 Task: Show available start times in increments of 30 minutes.
Action: Mouse moved to (182, 343)
Screenshot: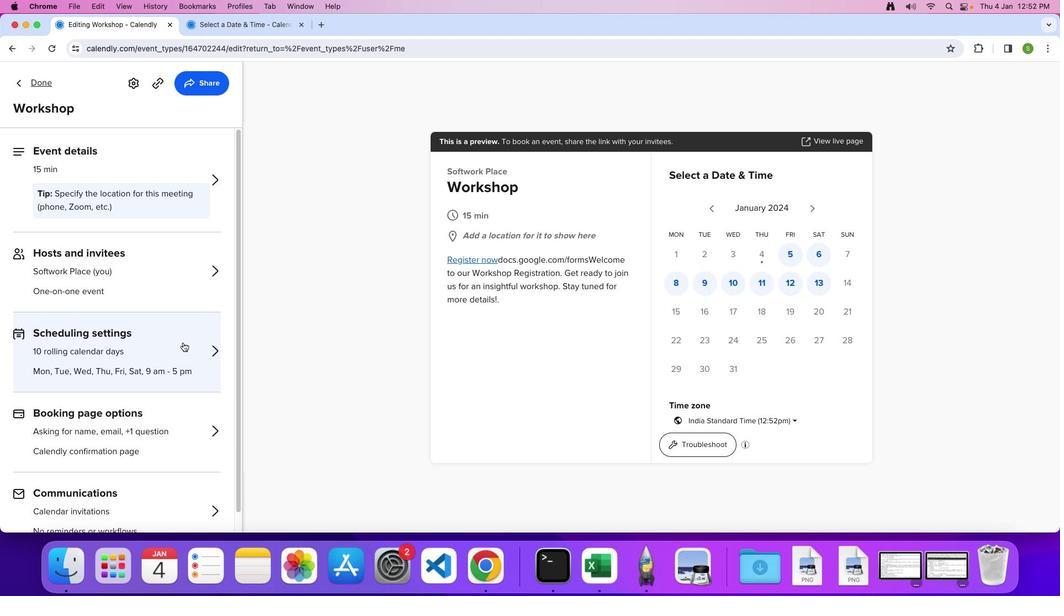 
Action: Mouse pressed left at (182, 343)
Screenshot: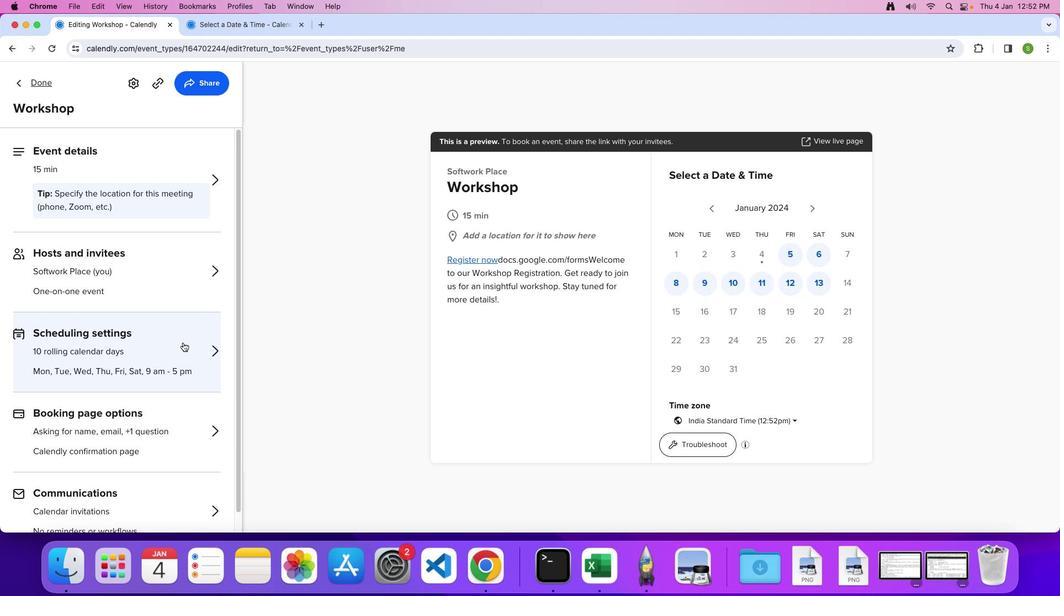 
Action: Mouse moved to (174, 387)
Screenshot: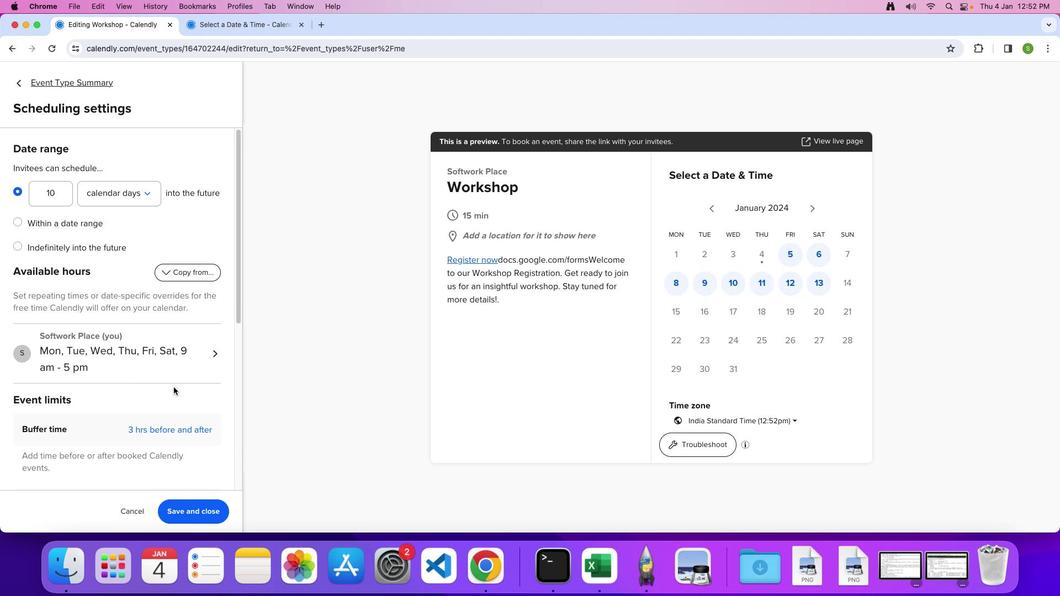 
Action: Mouse scrolled (174, 387) with delta (0, 0)
Screenshot: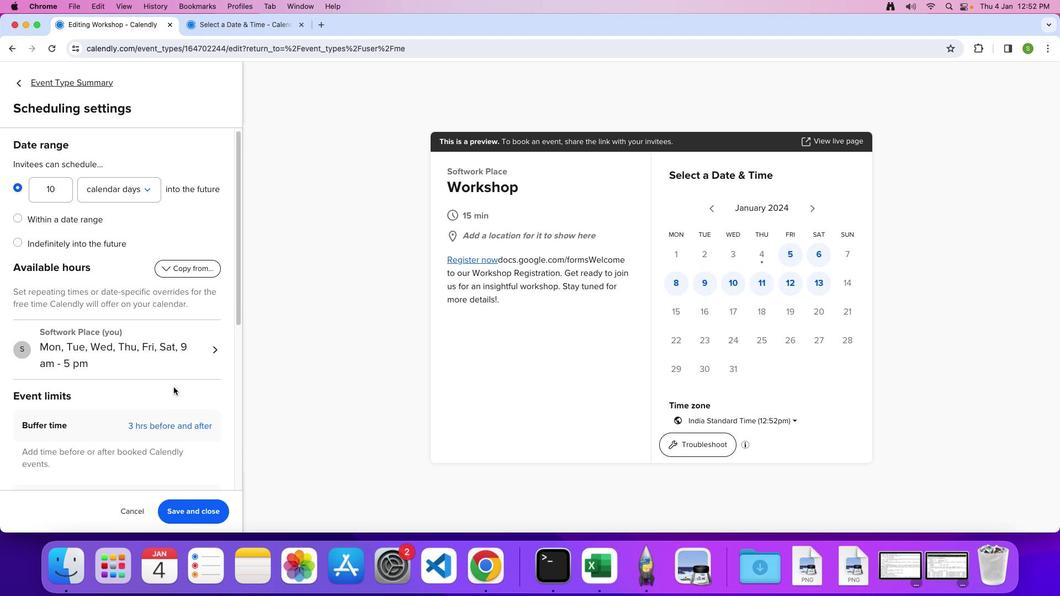 
Action: Mouse scrolled (174, 387) with delta (0, 0)
Screenshot: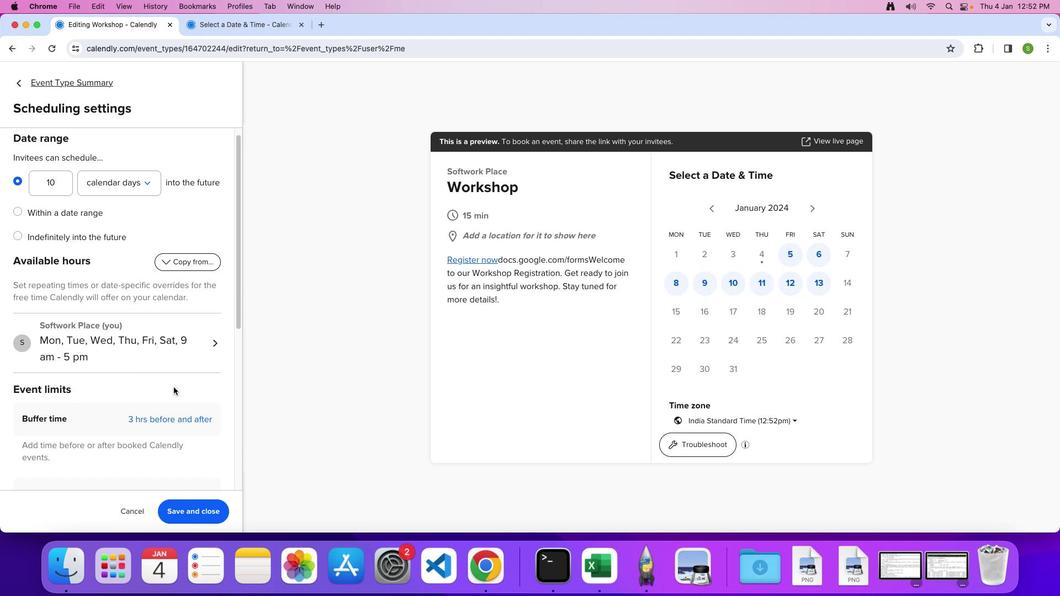 
Action: Mouse scrolled (174, 387) with delta (0, -1)
Screenshot: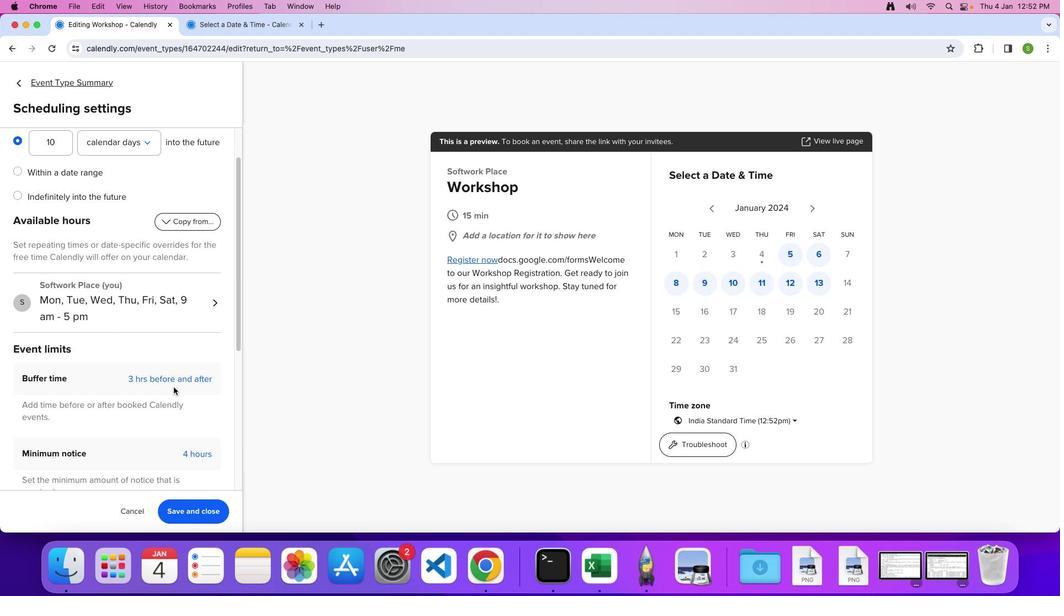 
Action: Mouse moved to (173, 387)
Screenshot: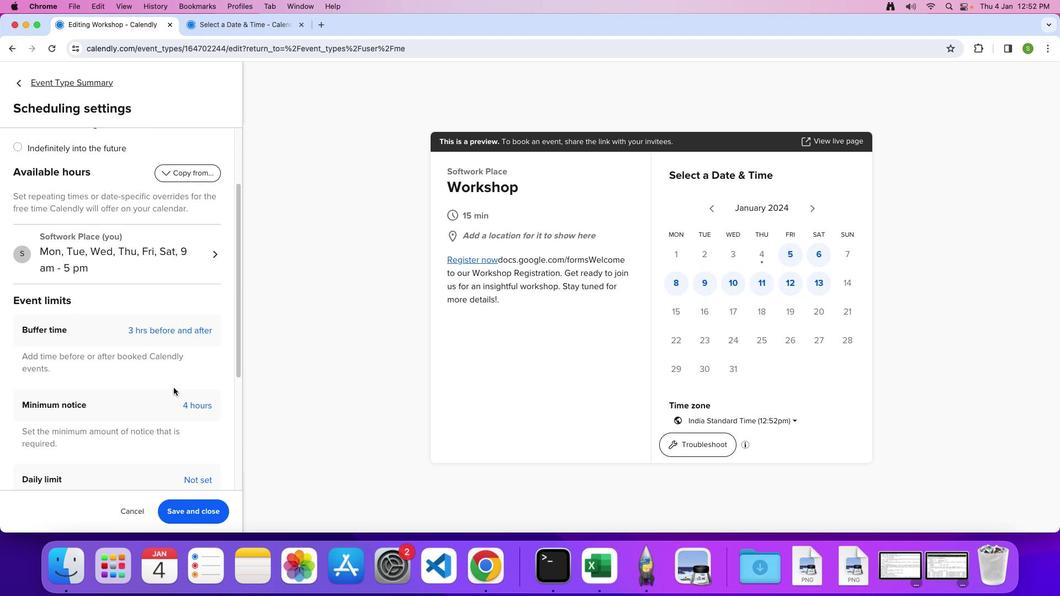 
Action: Mouse scrolled (173, 387) with delta (0, 0)
Screenshot: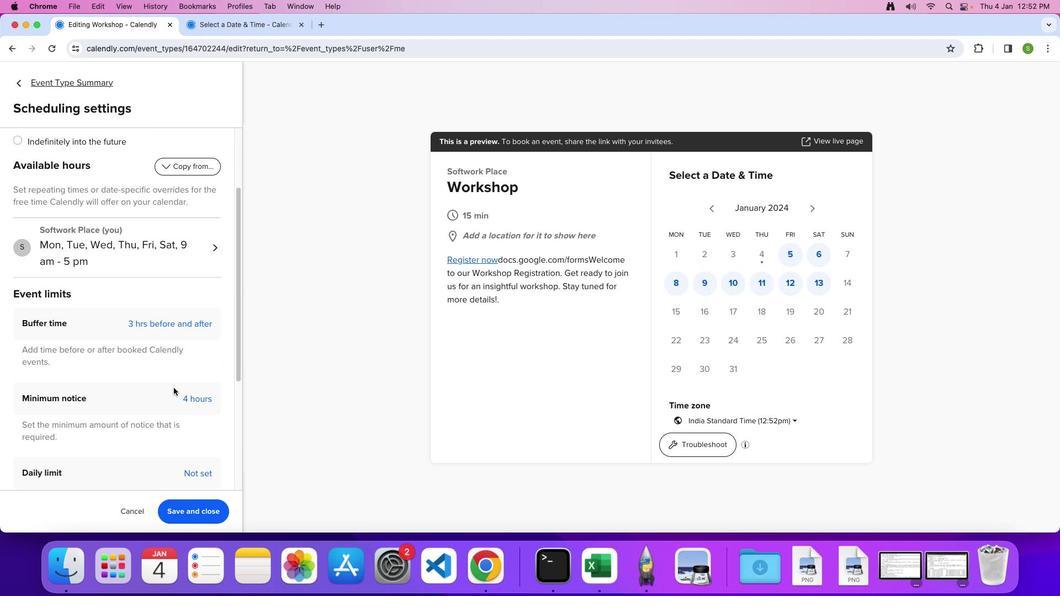 
Action: Mouse scrolled (173, 387) with delta (0, 0)
Screenshot: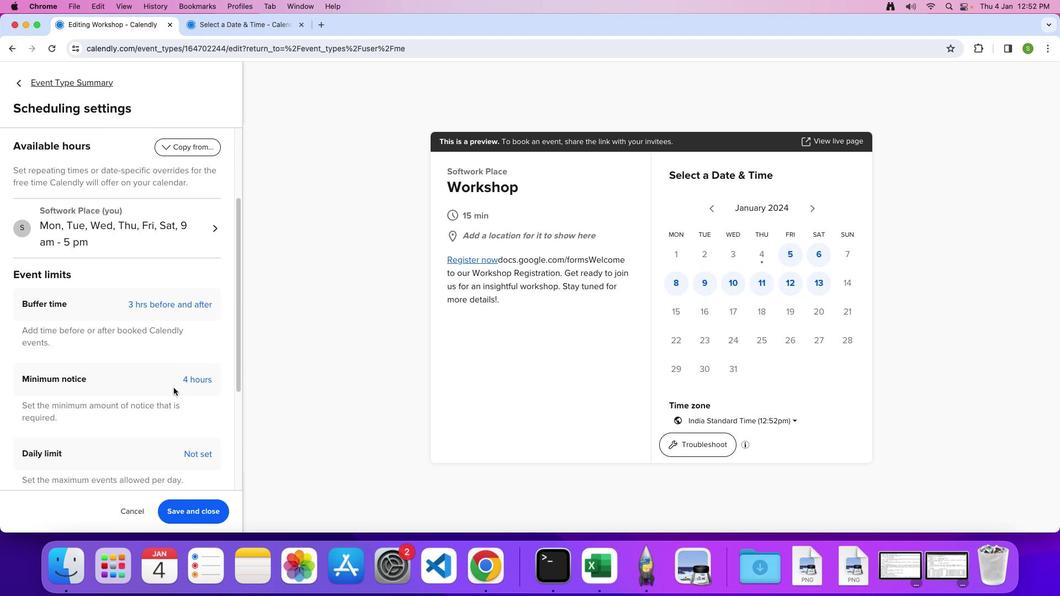 
Action: Mouse scrolled (173, 387) with delta (0, -2)
Screenshot: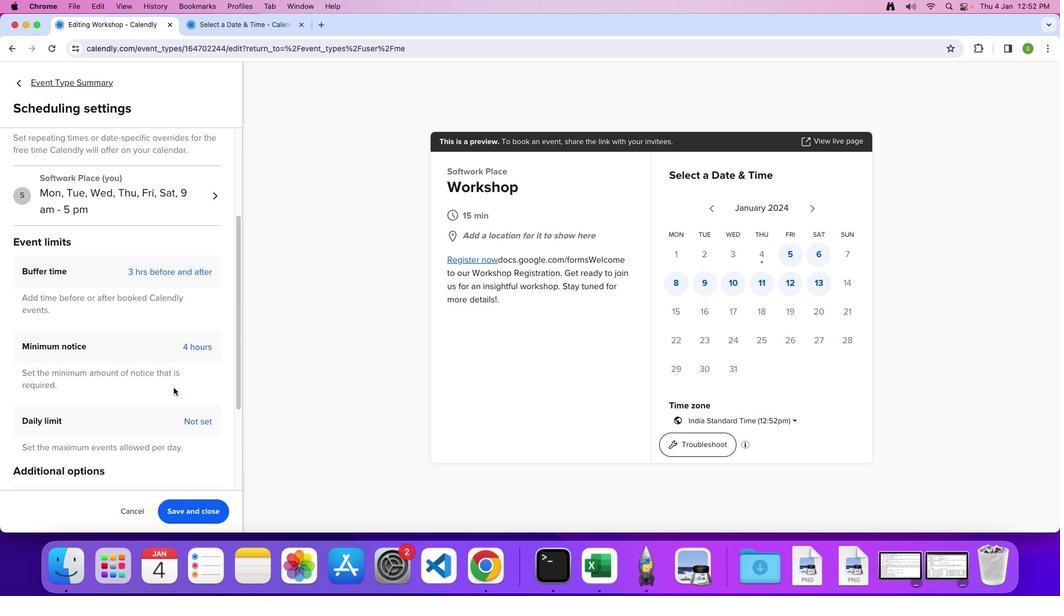 
Action: Mouse scrolled (173, 387) with delta (0, 0)
Screenshot: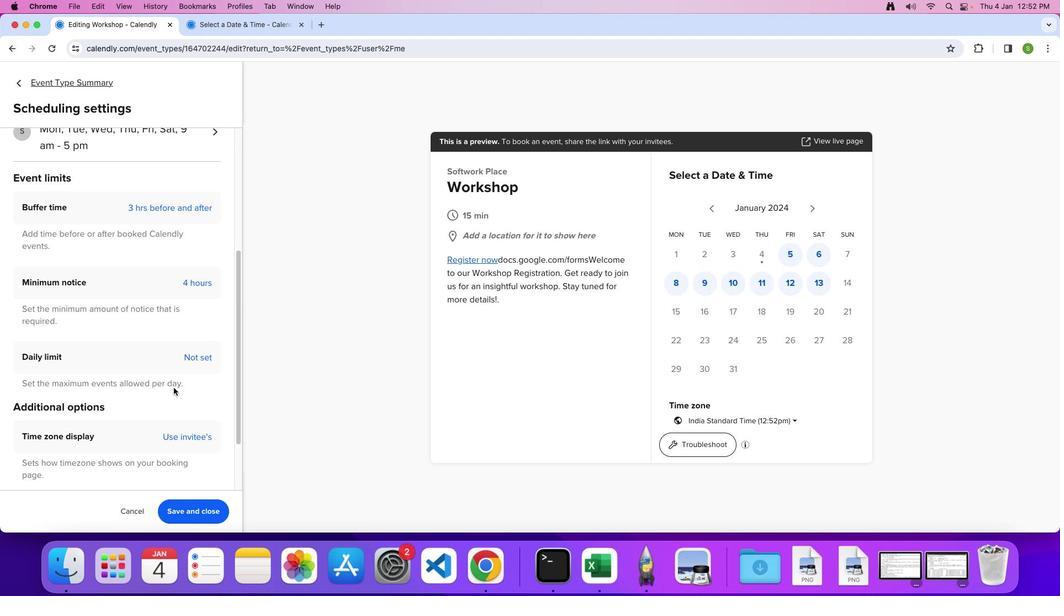 
Action: Mouse scrolled (173, 387) with delta (0, 0)
Screenshot: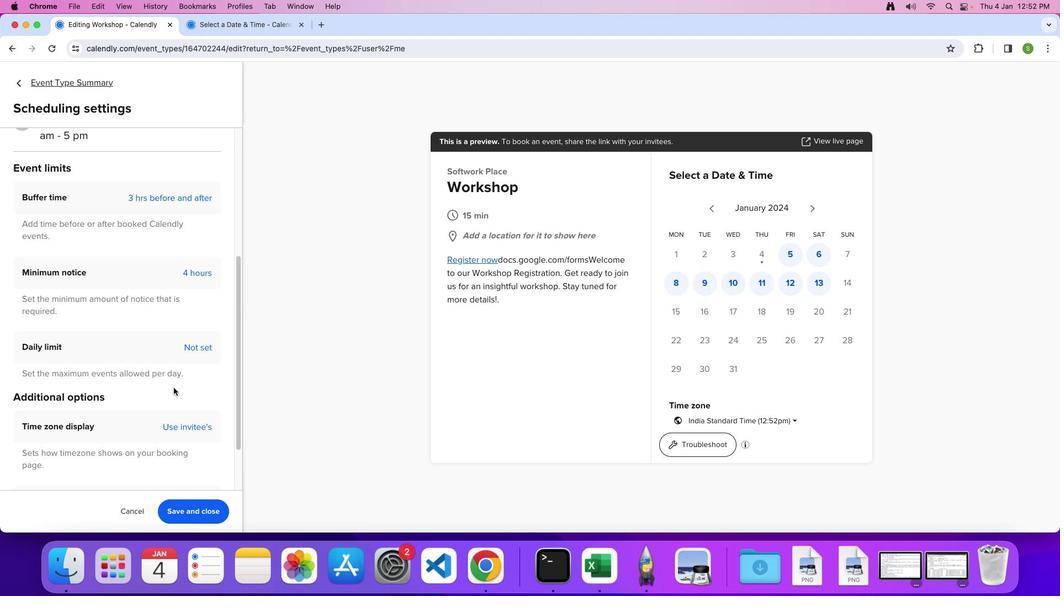 
Action: Mouse scrolled (173, 387) with delta (0, -1)
Screenshot: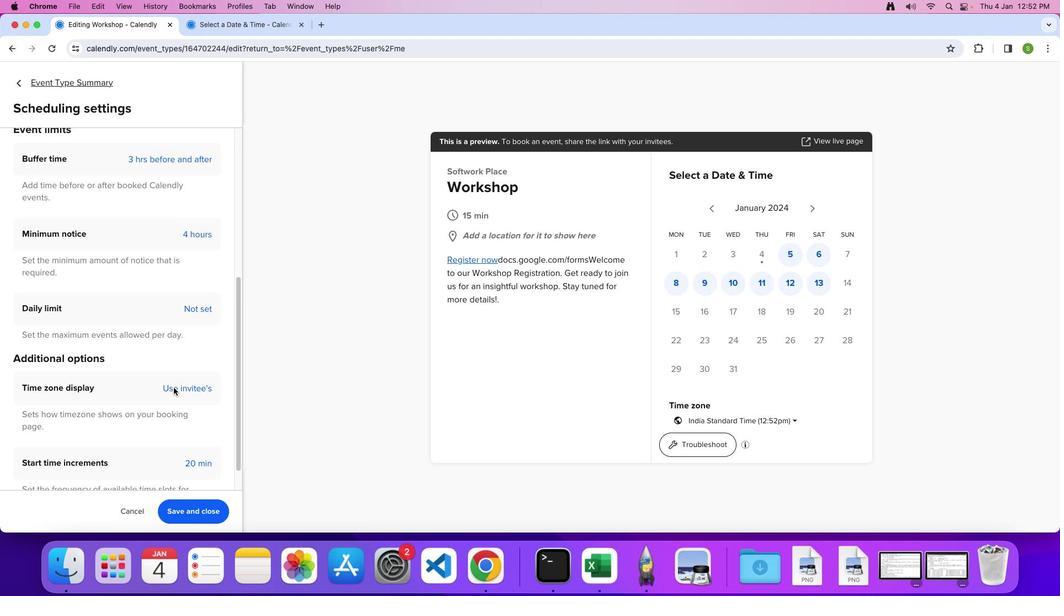 
Action: Mouse scrolled (173, 387) with delta (0, 0)
Screenshot: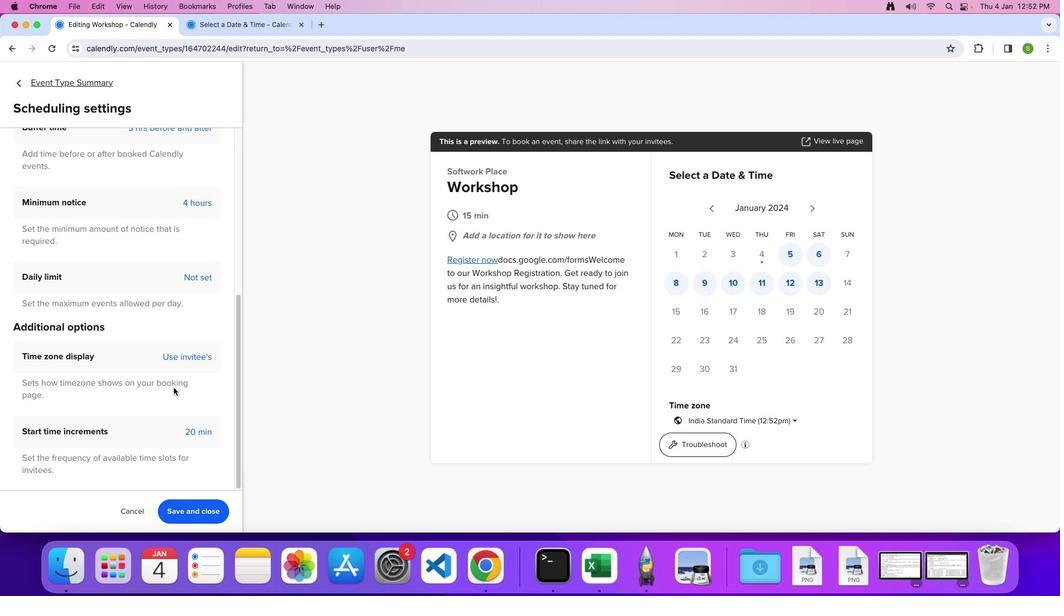 
Action: Mouse scrolled (173, 387) with delta (0, 0)
Screenshot: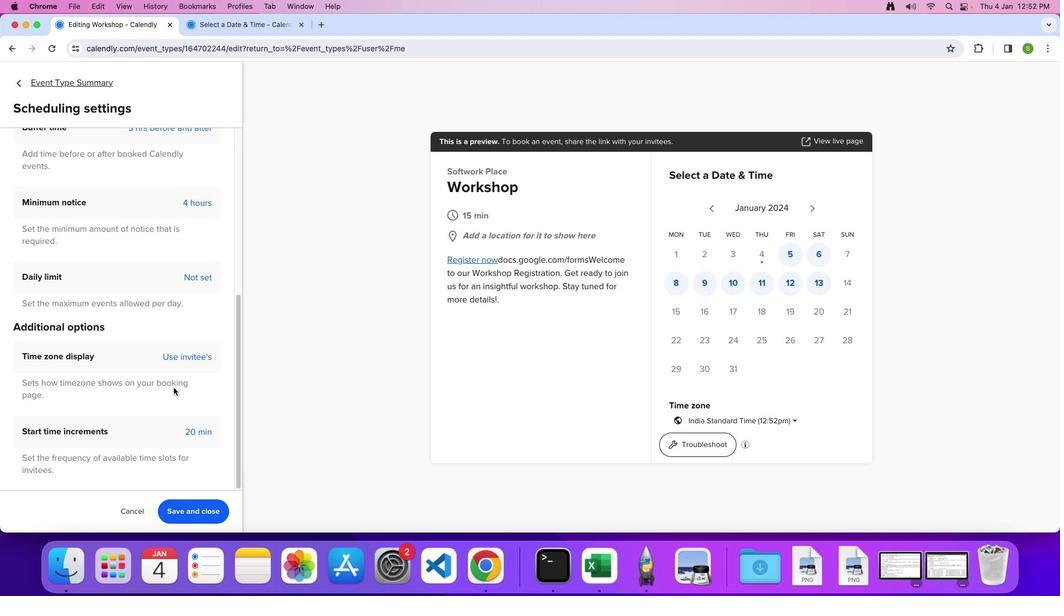 
Action: Mouse scrolled (173, 387) with delta (0, -1)
Screenshot: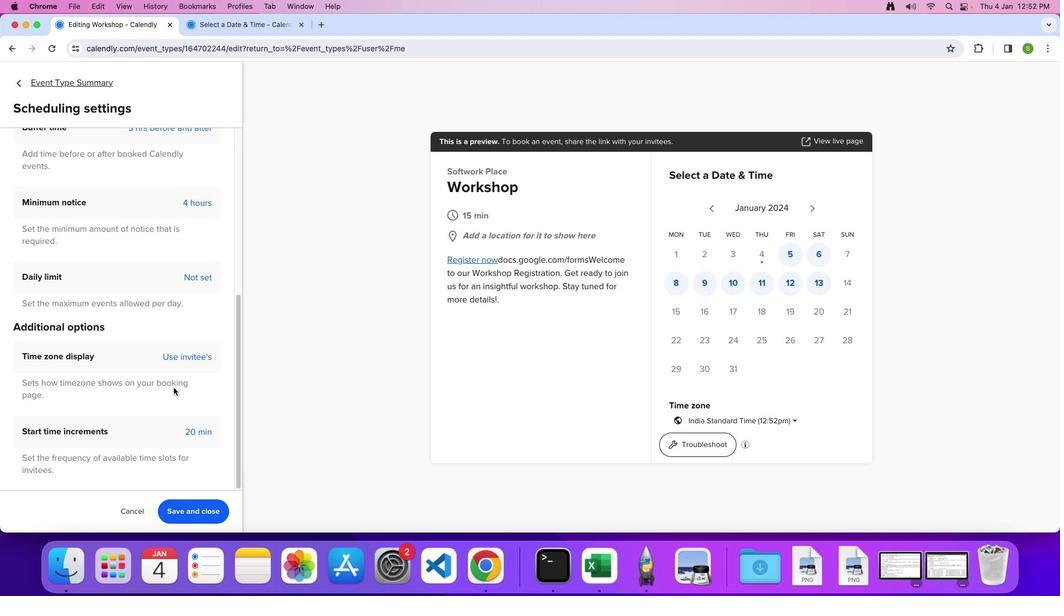 
Action: Mouse moved to (150, 433)
Screenshot: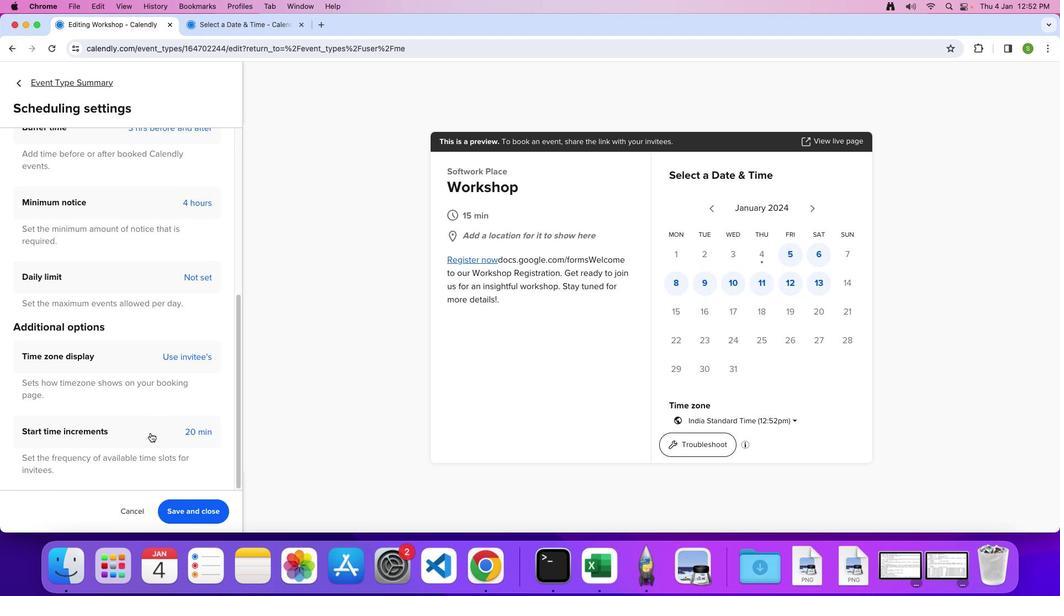 
Action: Mouse pressed left at (150, 433)
Screenshot: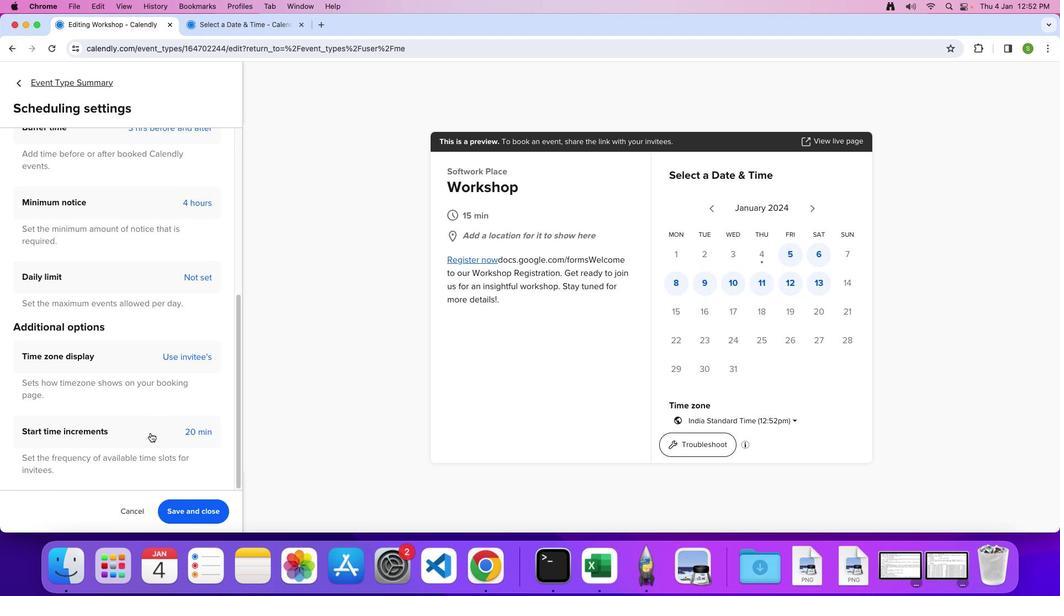 
Action: Mouse moved to (153, 432)
Screenshot: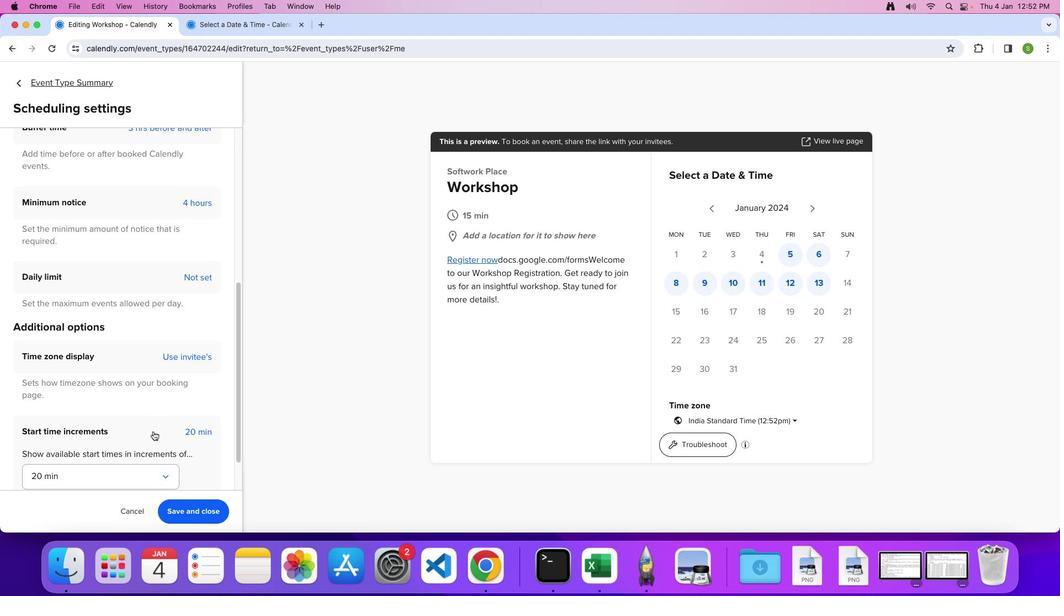 
Action: Mouse scrolled (153, 432) with delta (0, 0)
Screenshot: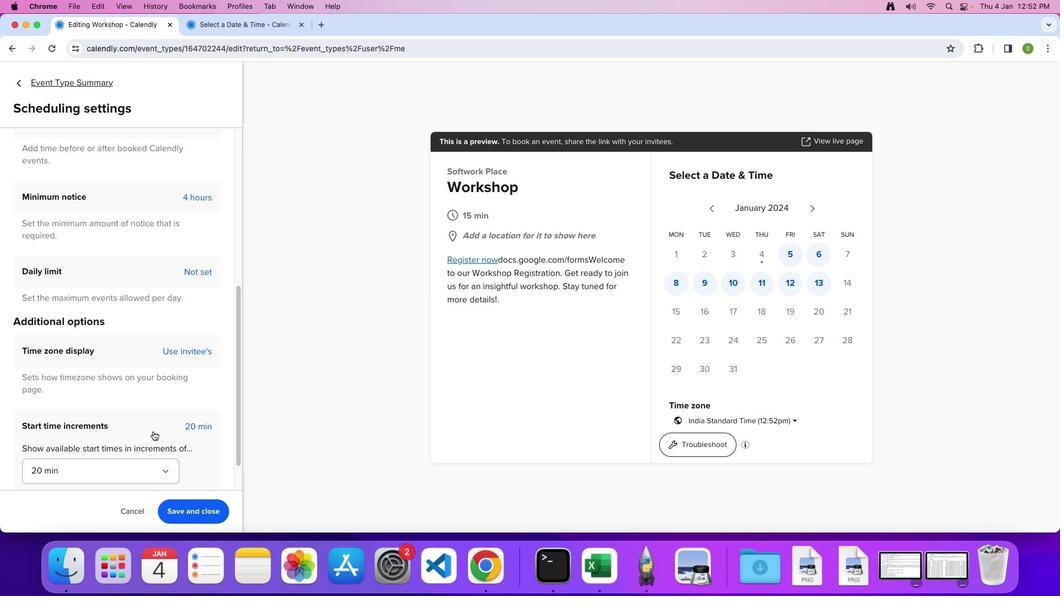
Action: Mouse scrolled (153, 432) with delta (0, 0)
Screenshot: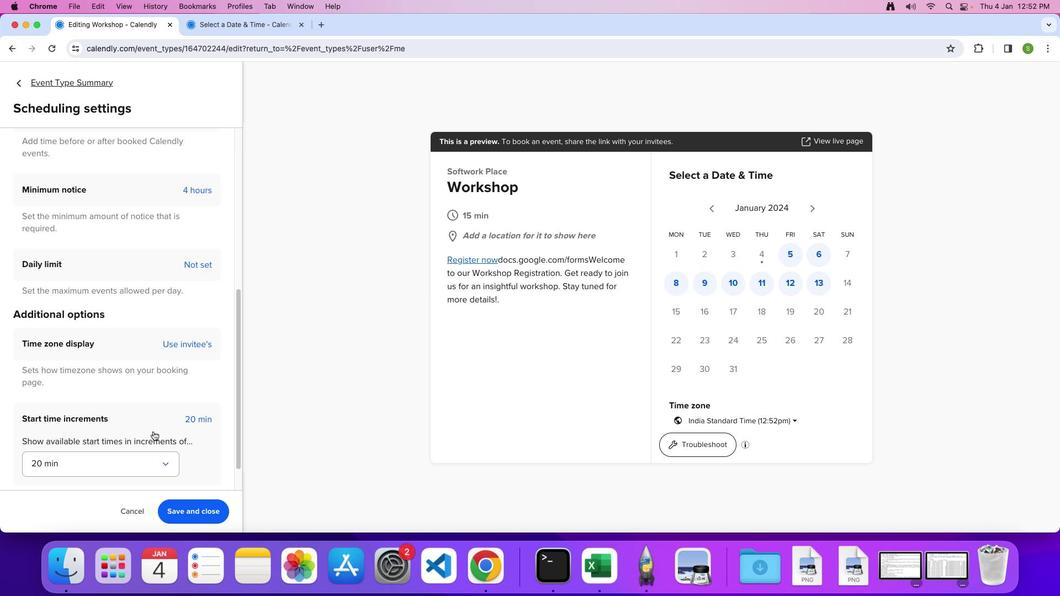 
Action: Mouse scrolled (153, 432) with delta (0, -1)
Screenshot: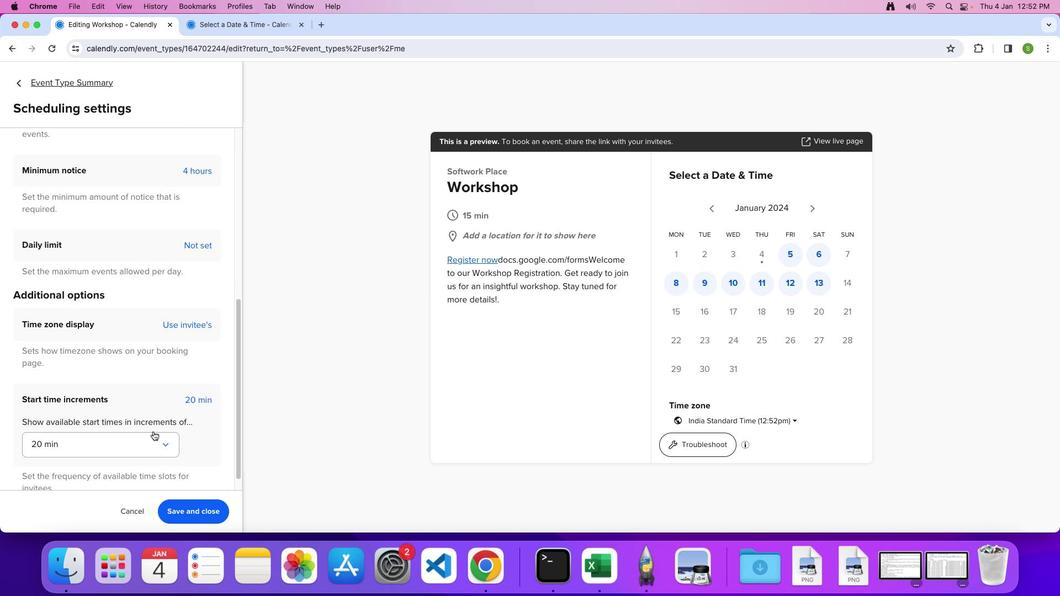 
Action: Mouse scrolled (153, 432) with delta (0, -1)
Screenshot: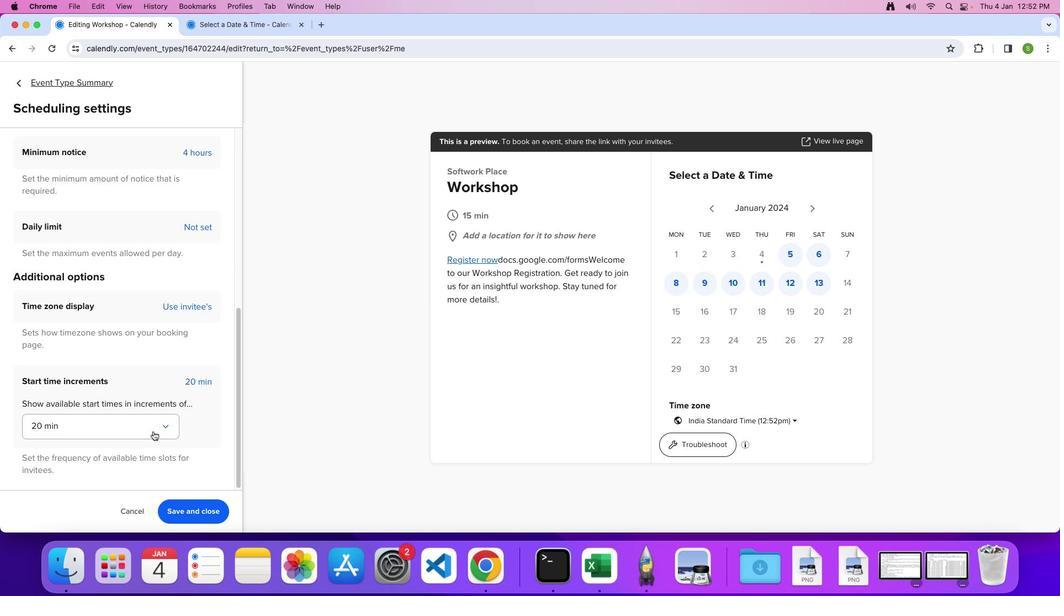 
Action: Mouse moved to (159, 429)
Screenshot: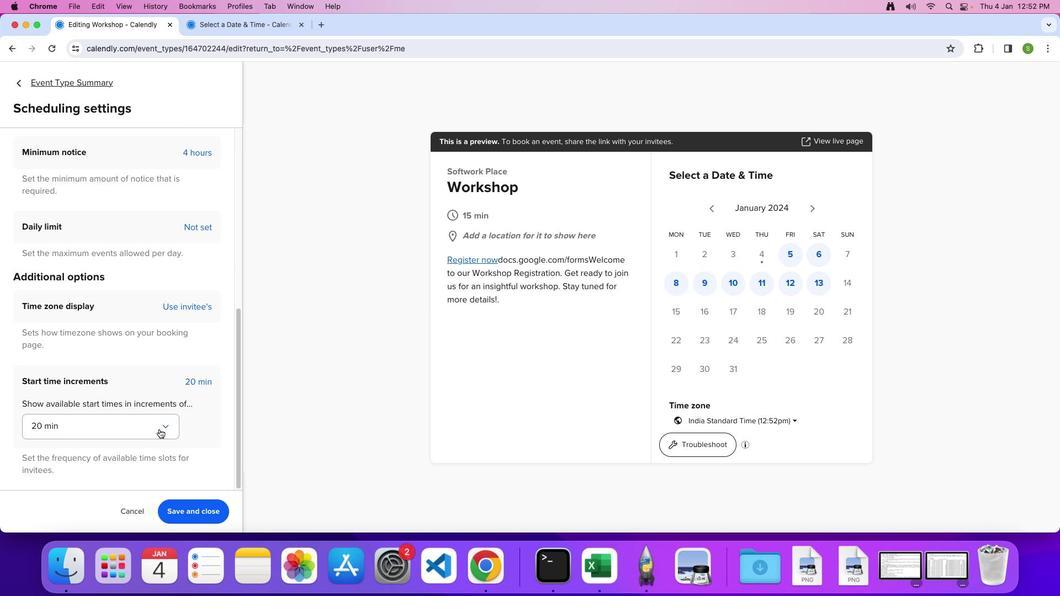 
Action: Mouse pressed left at (159, 429)
Screenshot: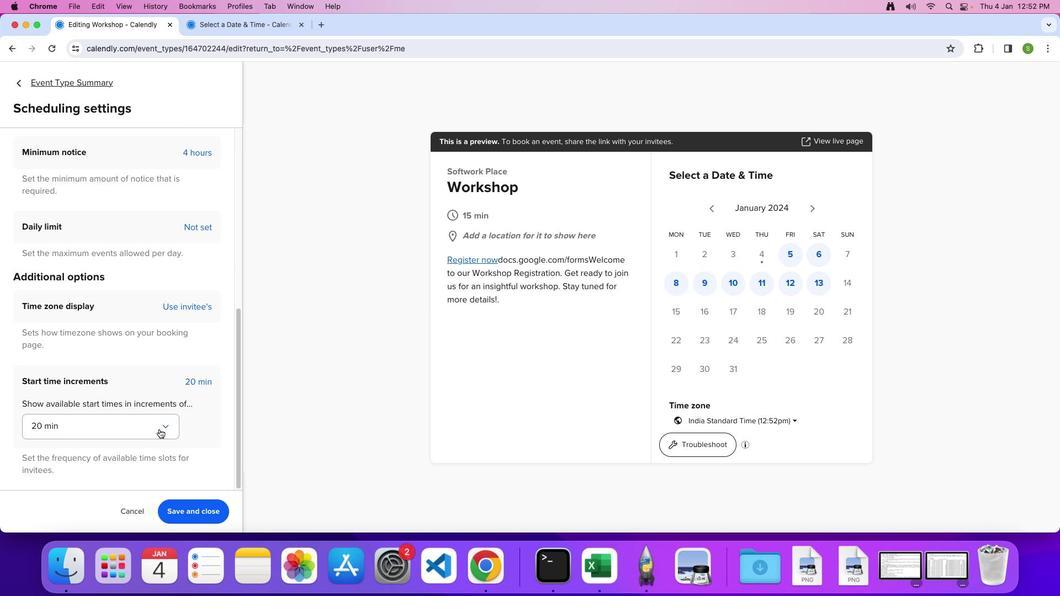 
Action: Mouse moved to (121, 439)
Screenshot: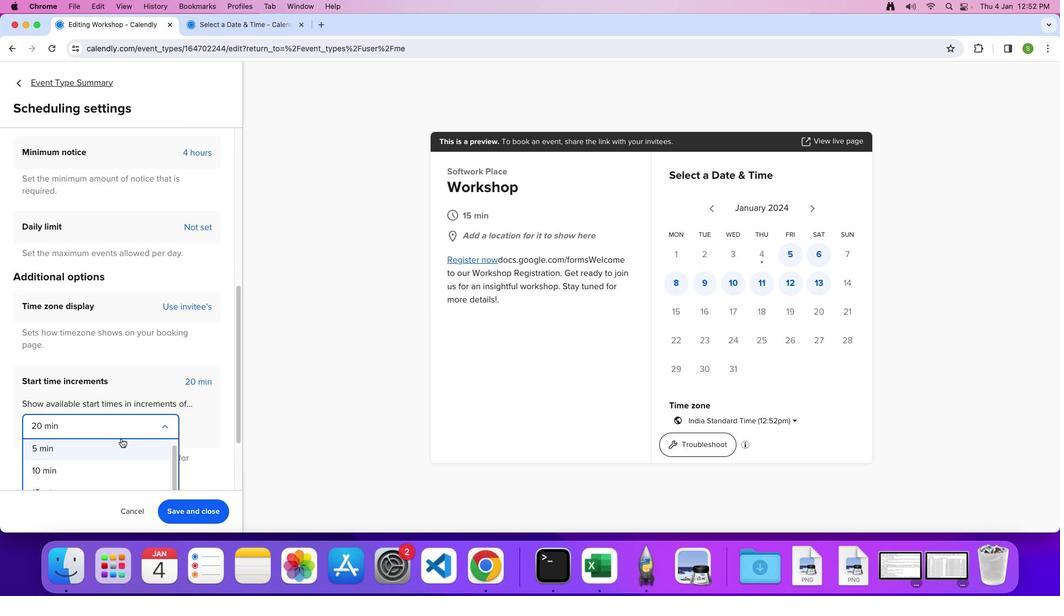 
Action: Mouse scrolled (121, 439) with delta (0, 0)
Screenshot: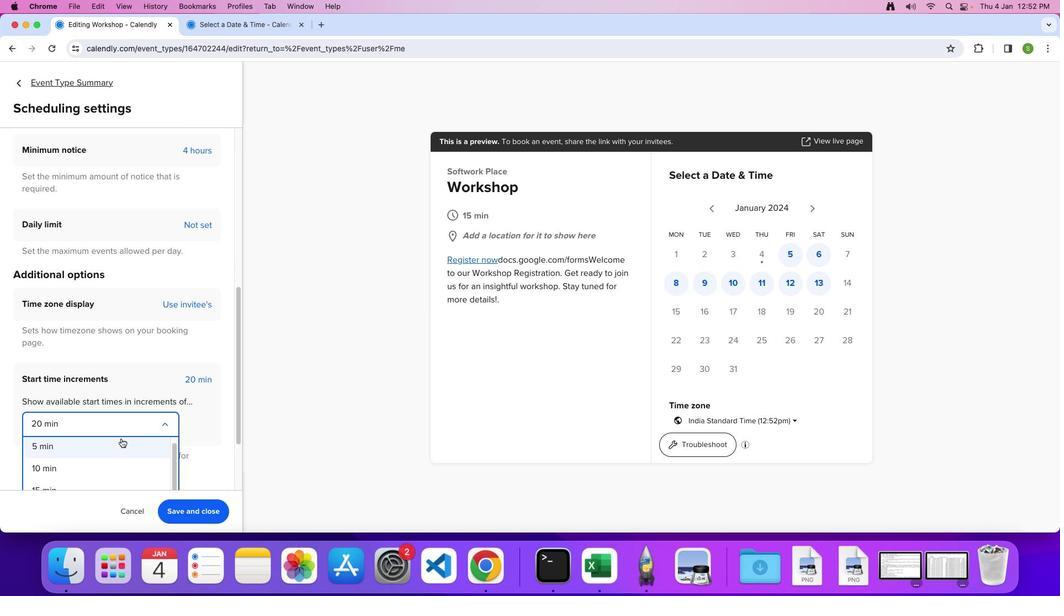 
Action: Mouse scrolled (121, 439) with delta (0, 0)
Screenshot: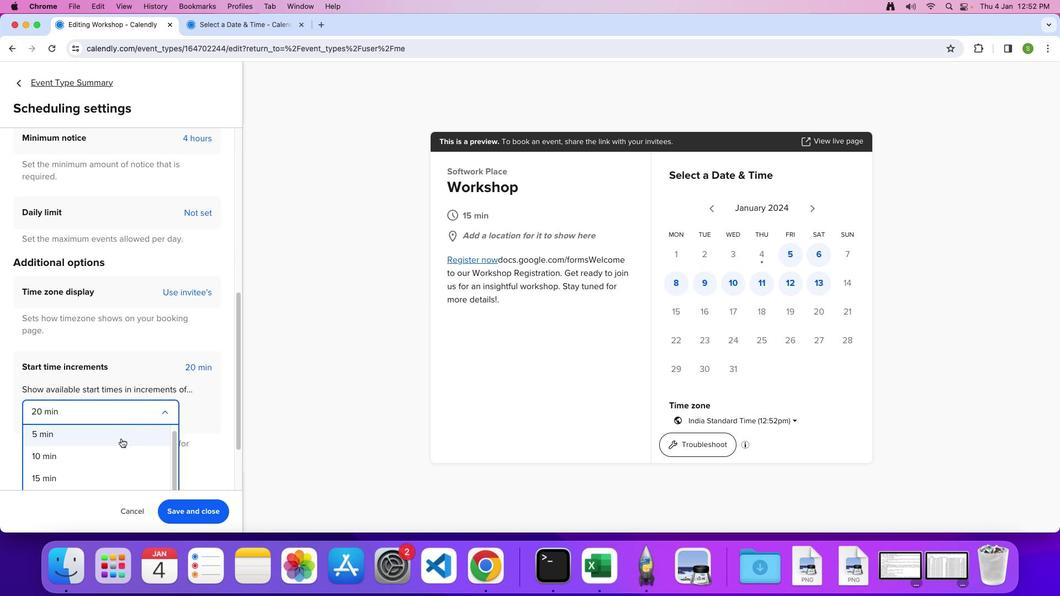 
Action: Mouse scrolled (121, 439) with delta (0, -1)
Screenshot: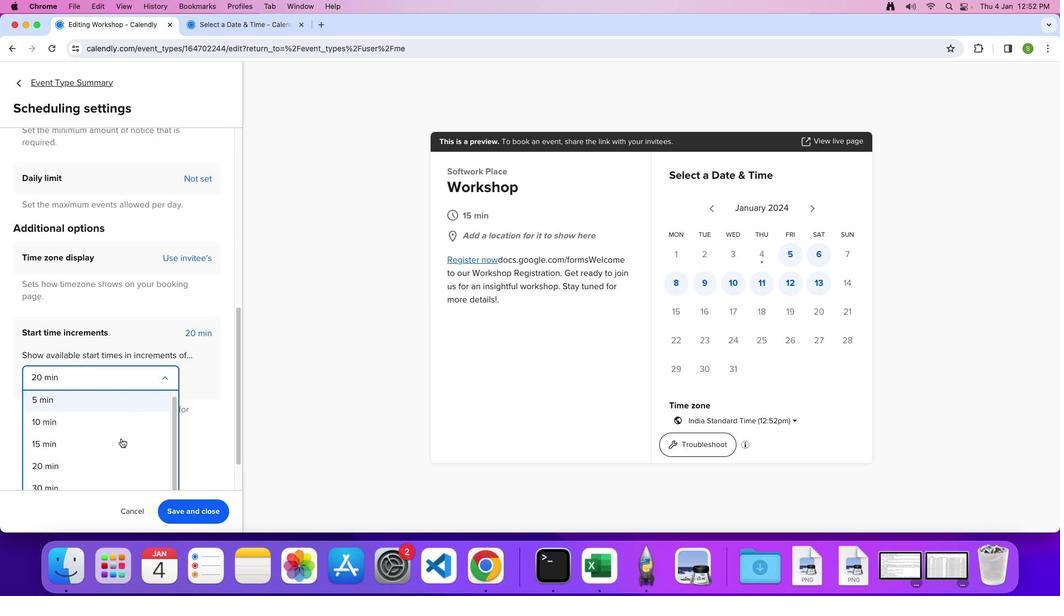 
Action: Mouse scrolled (121, 439) with delta (0, 0)
Screenshot: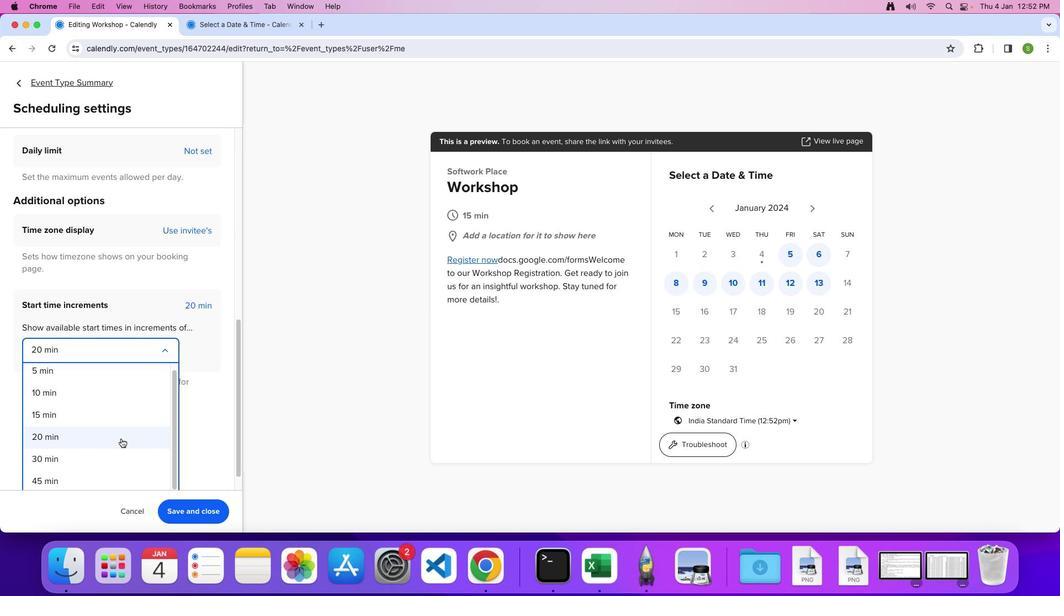 
Action: Mouse scrolled (121, 439) with delta (0, 0)
Screenshot: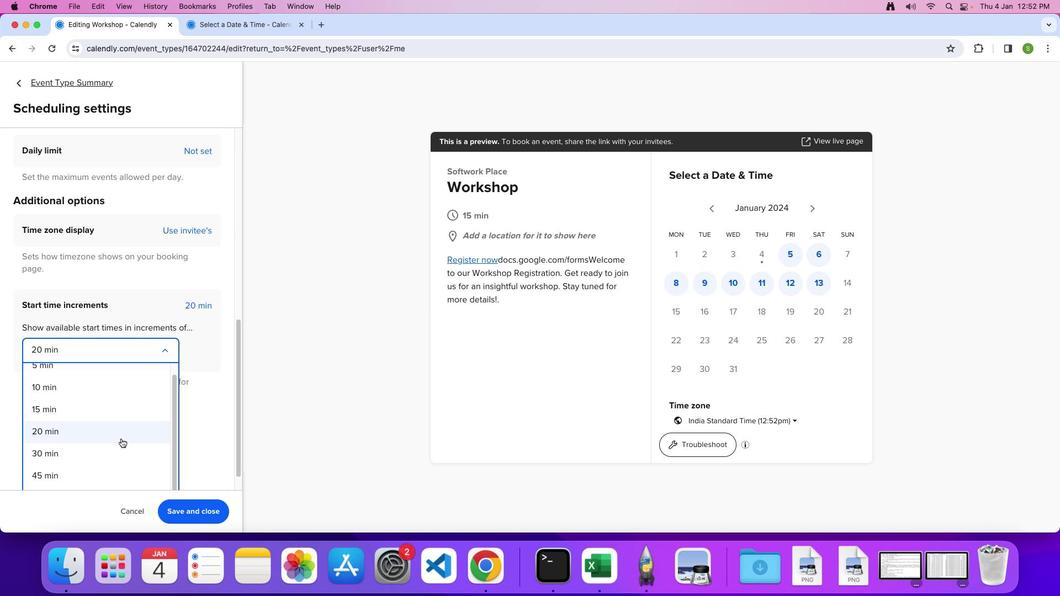 
Action: Mouse scrolled (121, 439) with delta (0, 0)
Screenshot: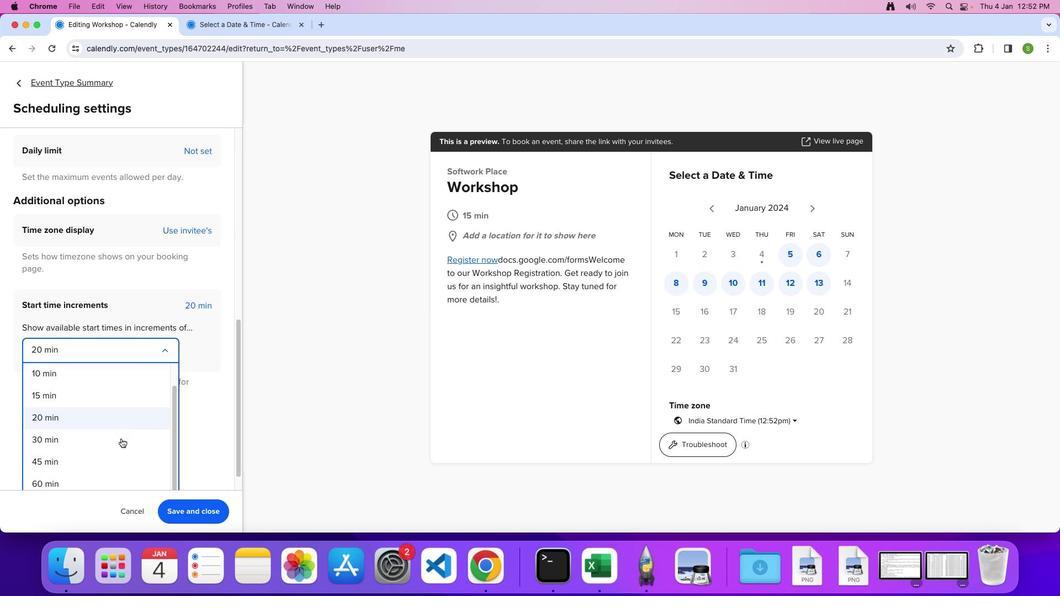
Action: Mouse scrolled (121, 439) with delta (0, 0)
Screenshot: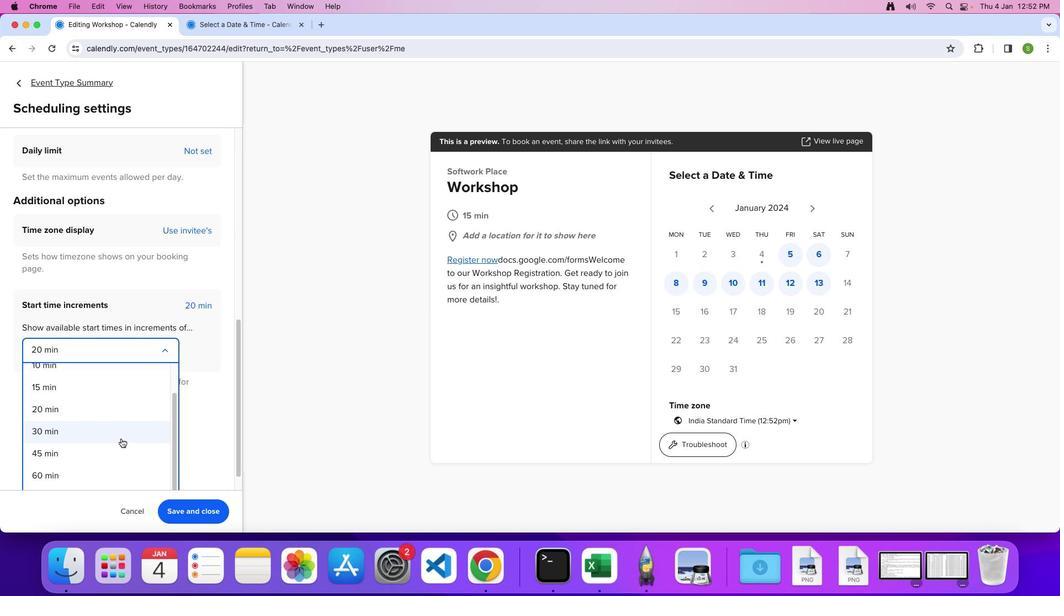 
Action: Mouse moved to (119, 433)
Screenshot: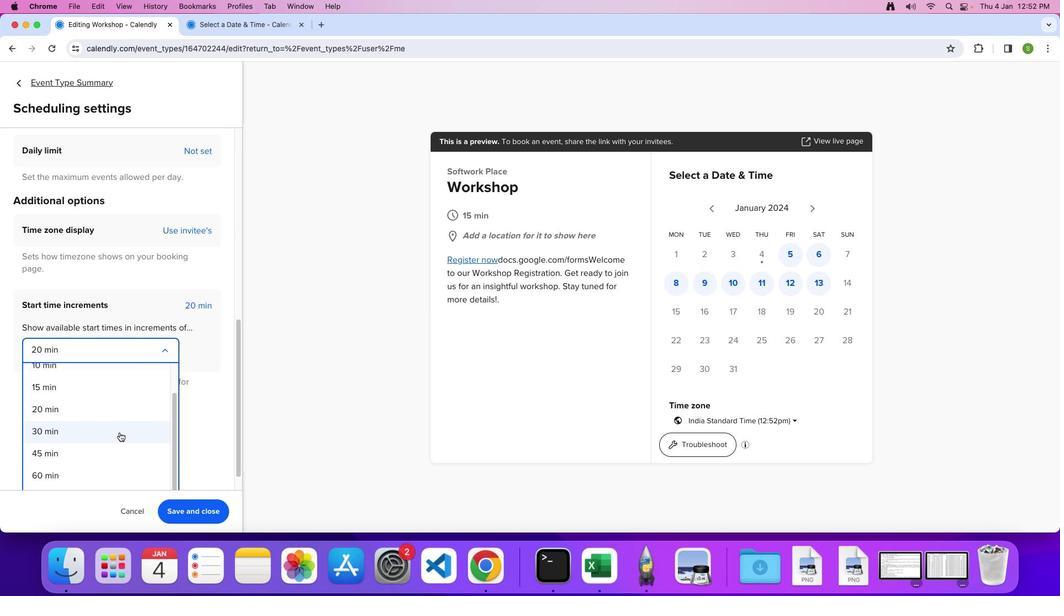 
Action: Mouse pressed left at (119, 433)
Screenshot: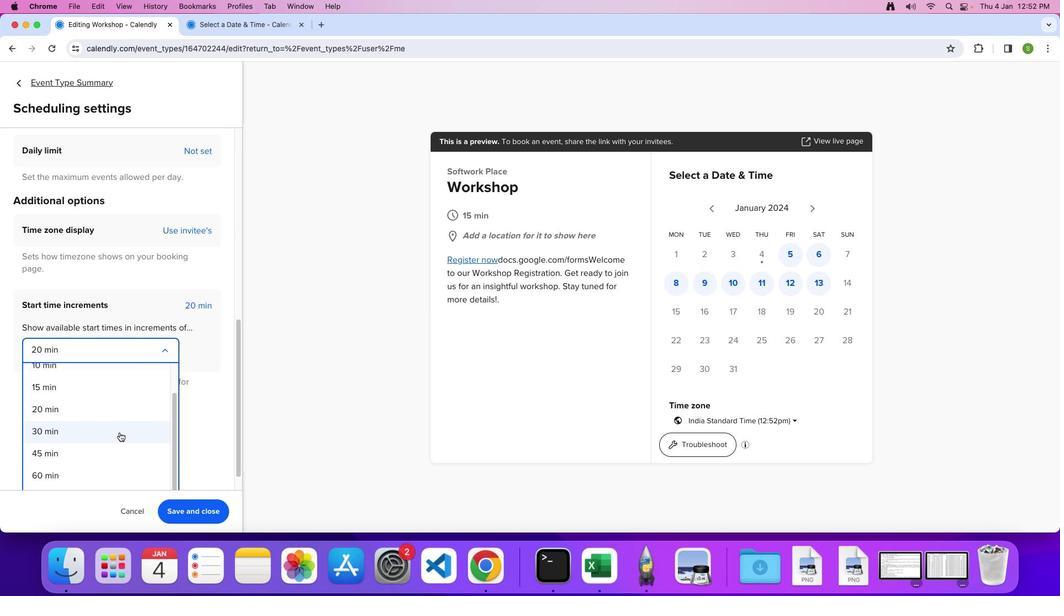 
Action: Mouse moved to (160, 464)
Screenshot: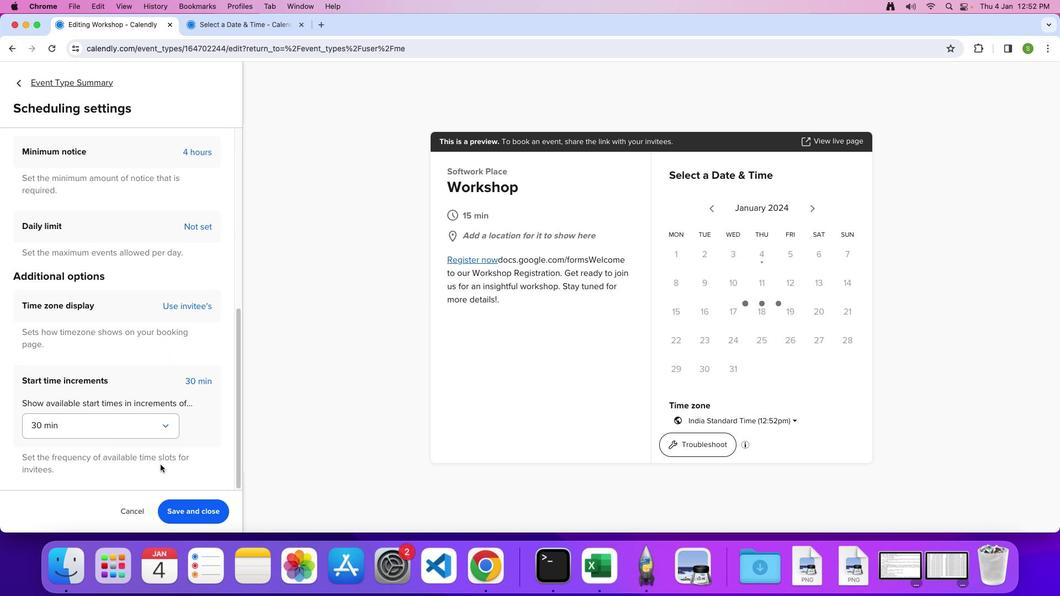 
